 Task: Check the average views per listing of energy efficient in the last 3 years.
Action: Mouse moved to (1050, 243)
Screenshot: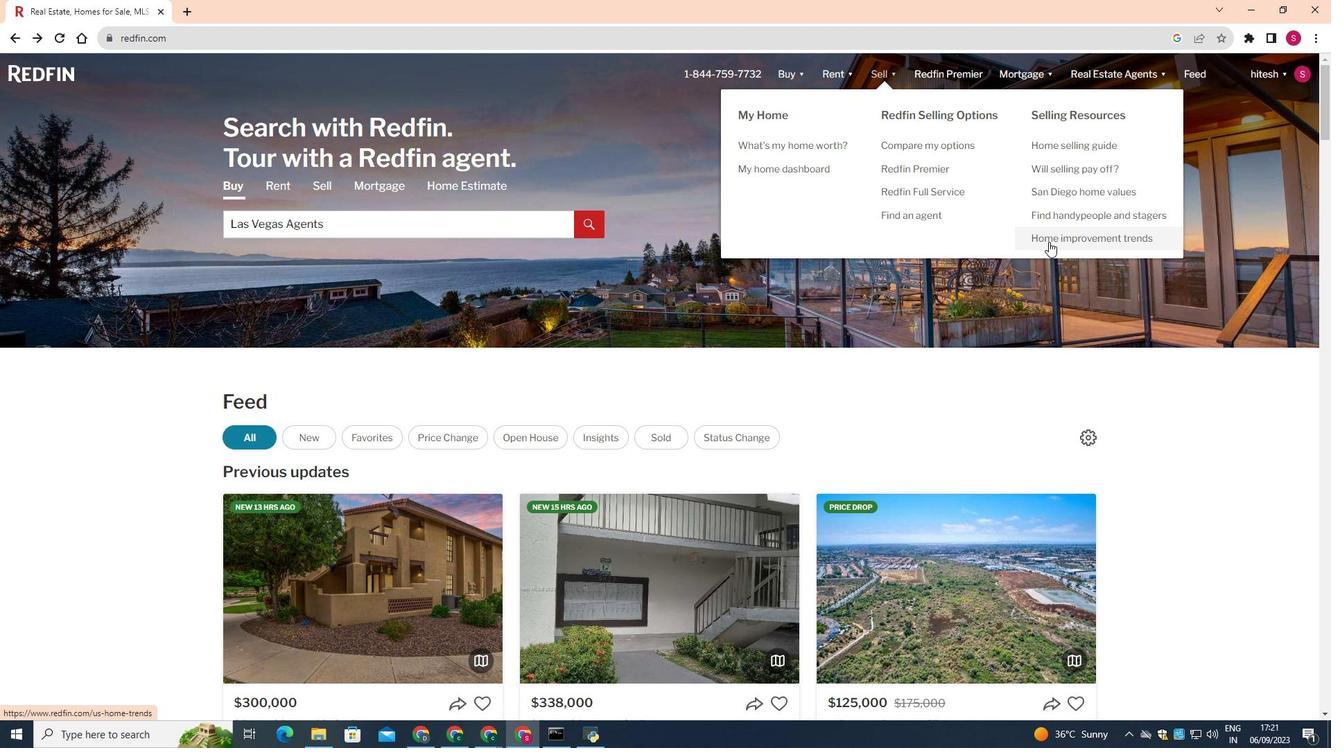 
Action: Mouse pressed left at (1050, 243)
Screenshot: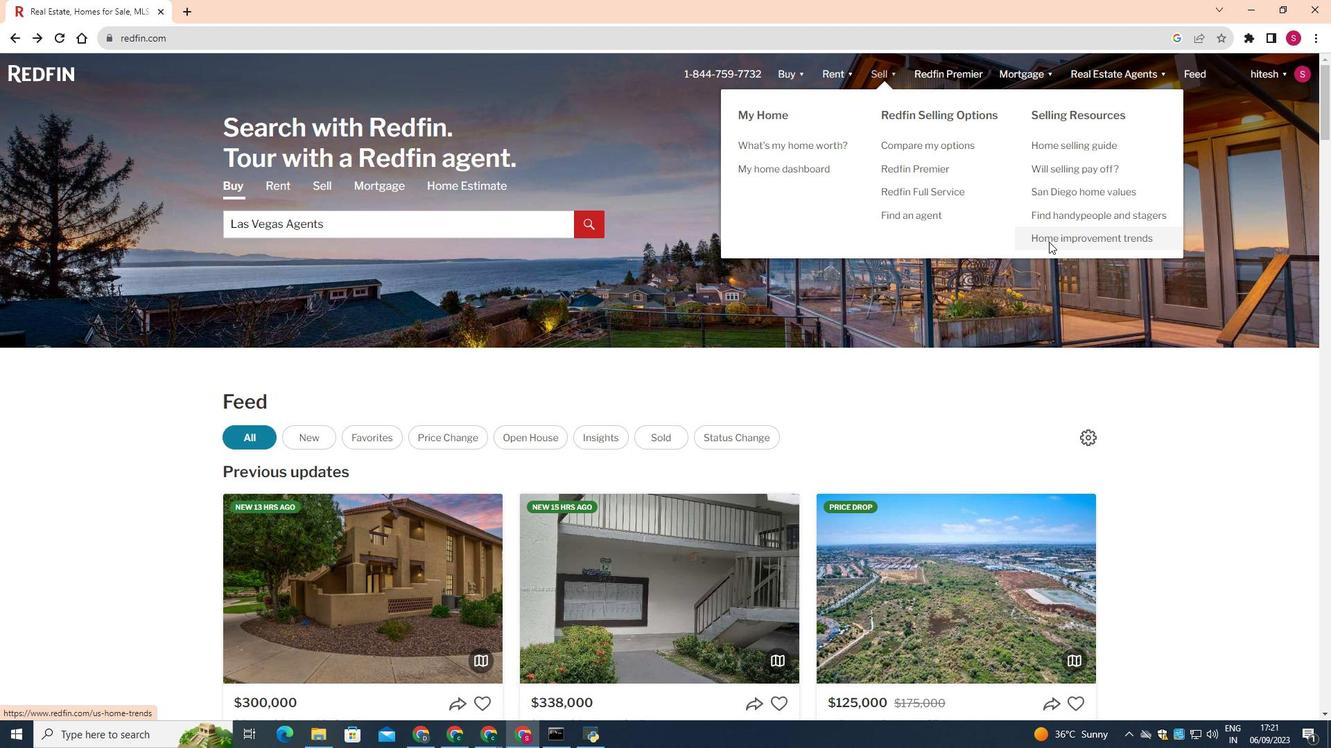 
Action: Mouse moved to (705, 395)
Screenshot: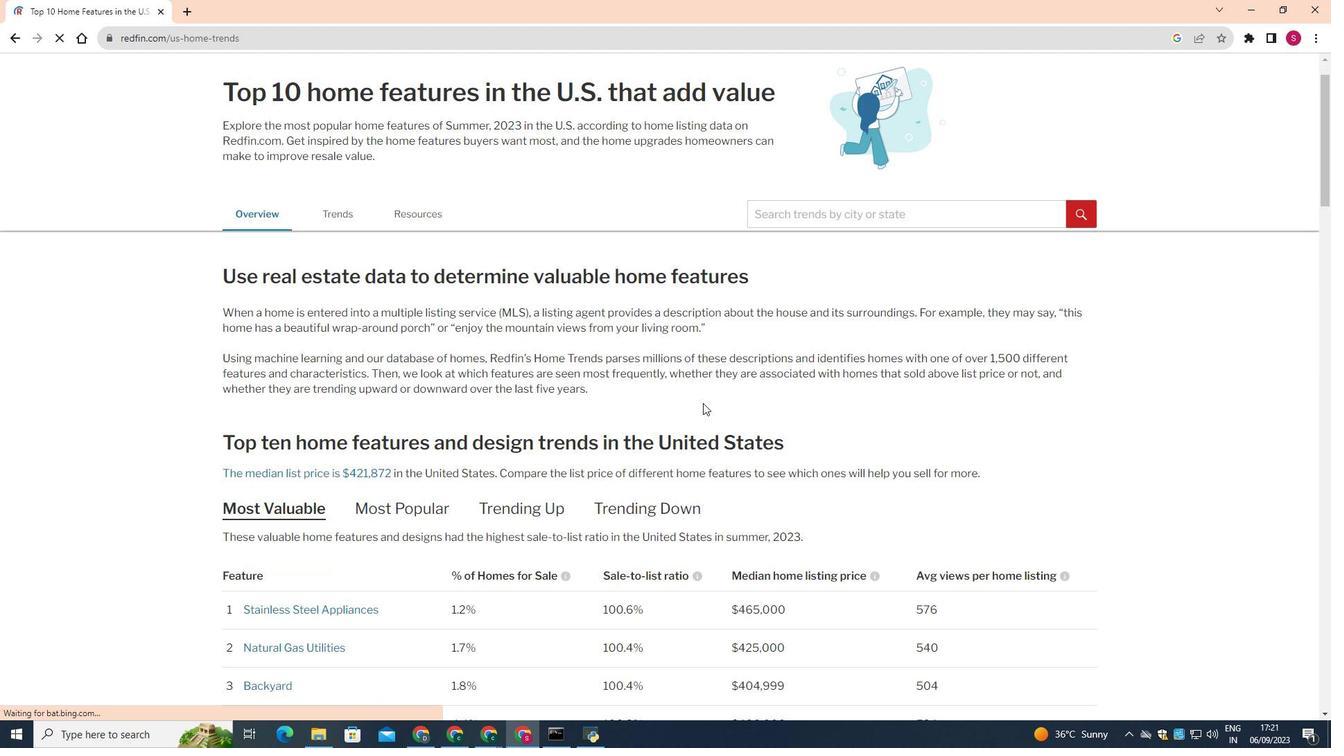 
Action: Mouse scrolled (705, 395) with delta (0, 0)
Screenshot: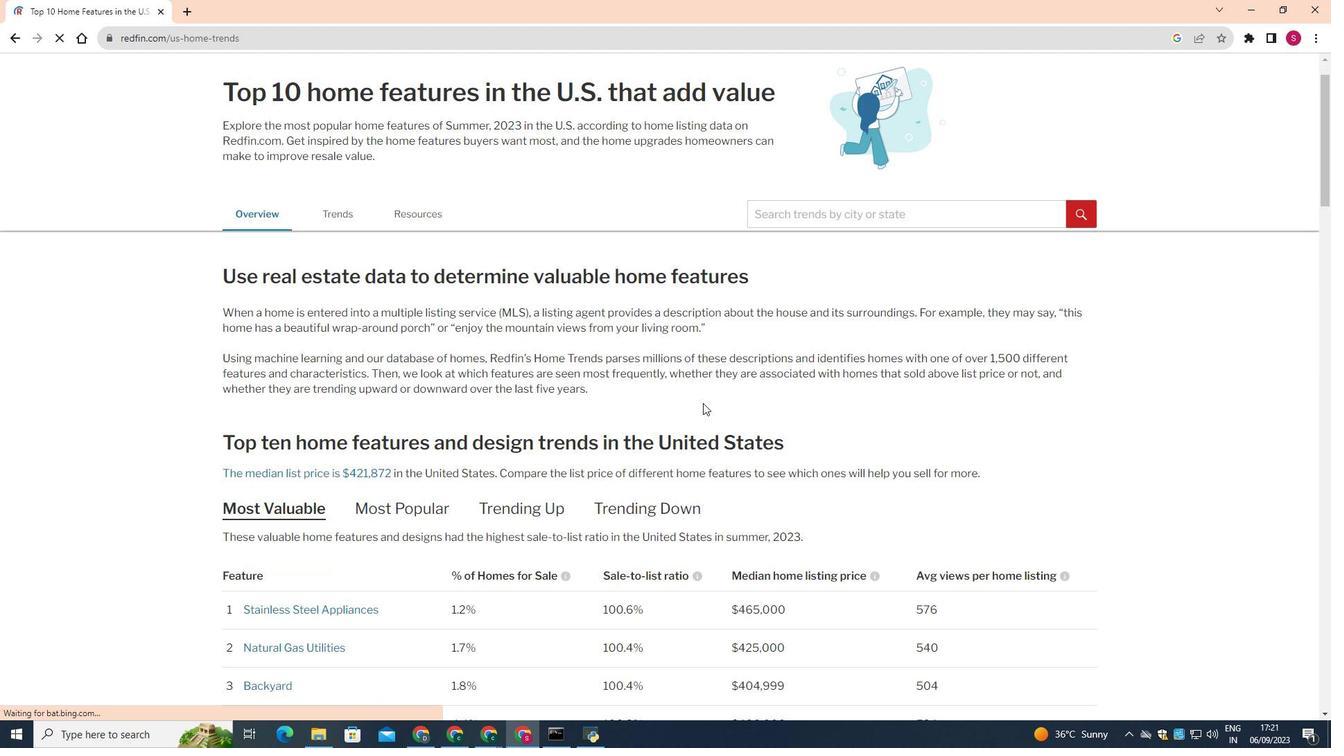
Action: Mouse moved to (705, 402)
Screenshot: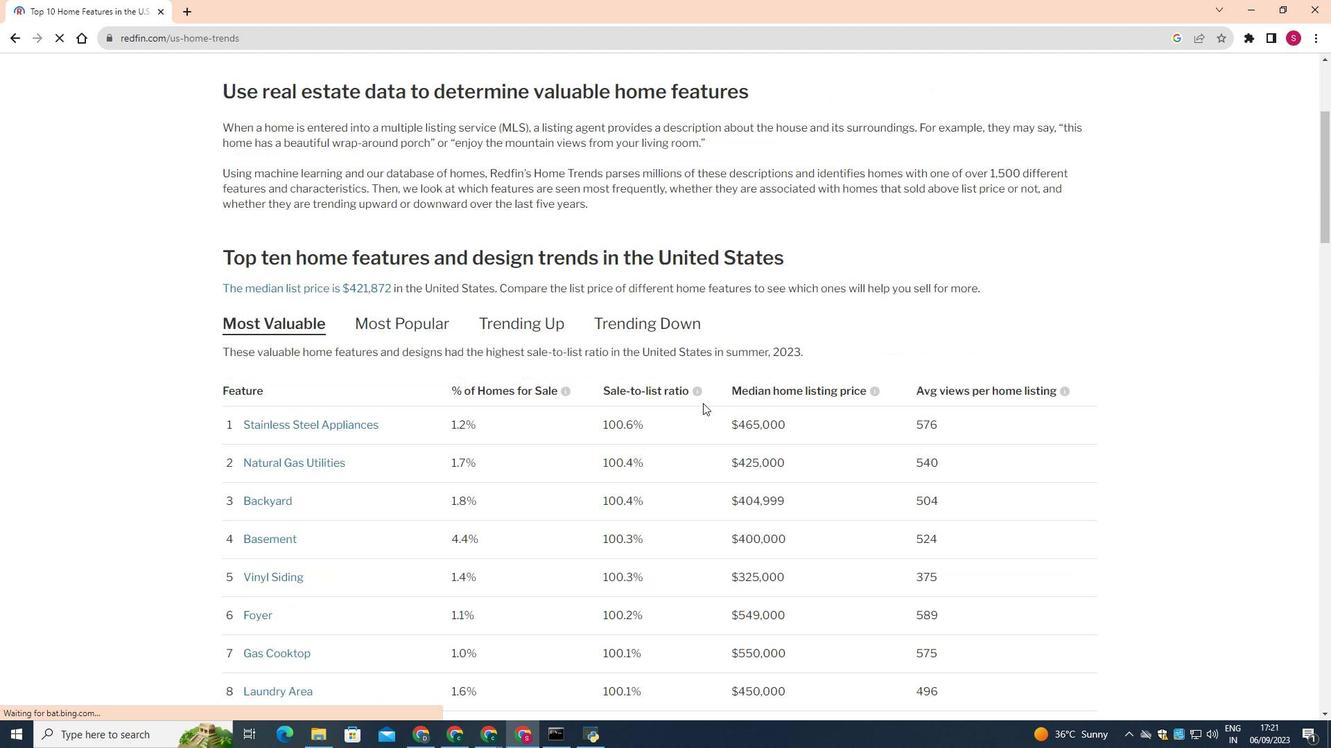 
Action: Mouse scrolled (705, 402) with delta (0, 0)
Screenshot: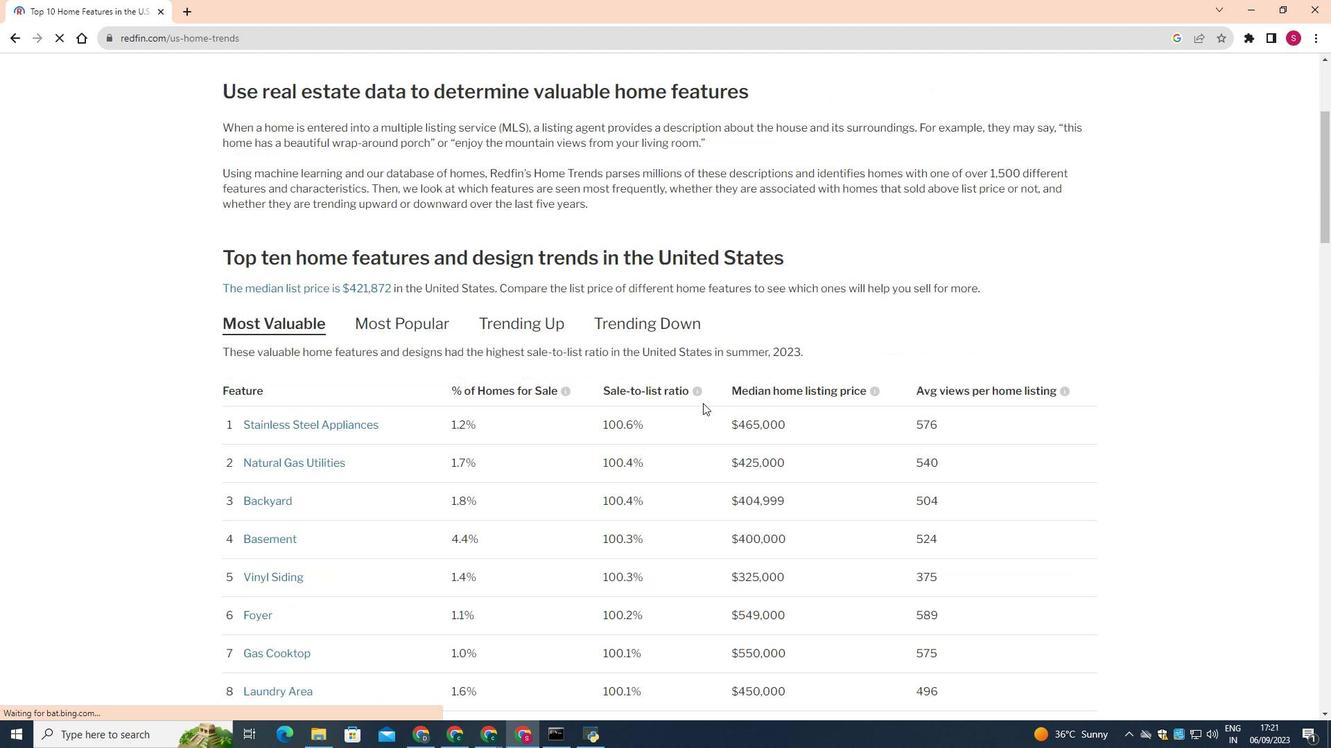 
Action: Mouse moved to (705, 404)
Screenshot: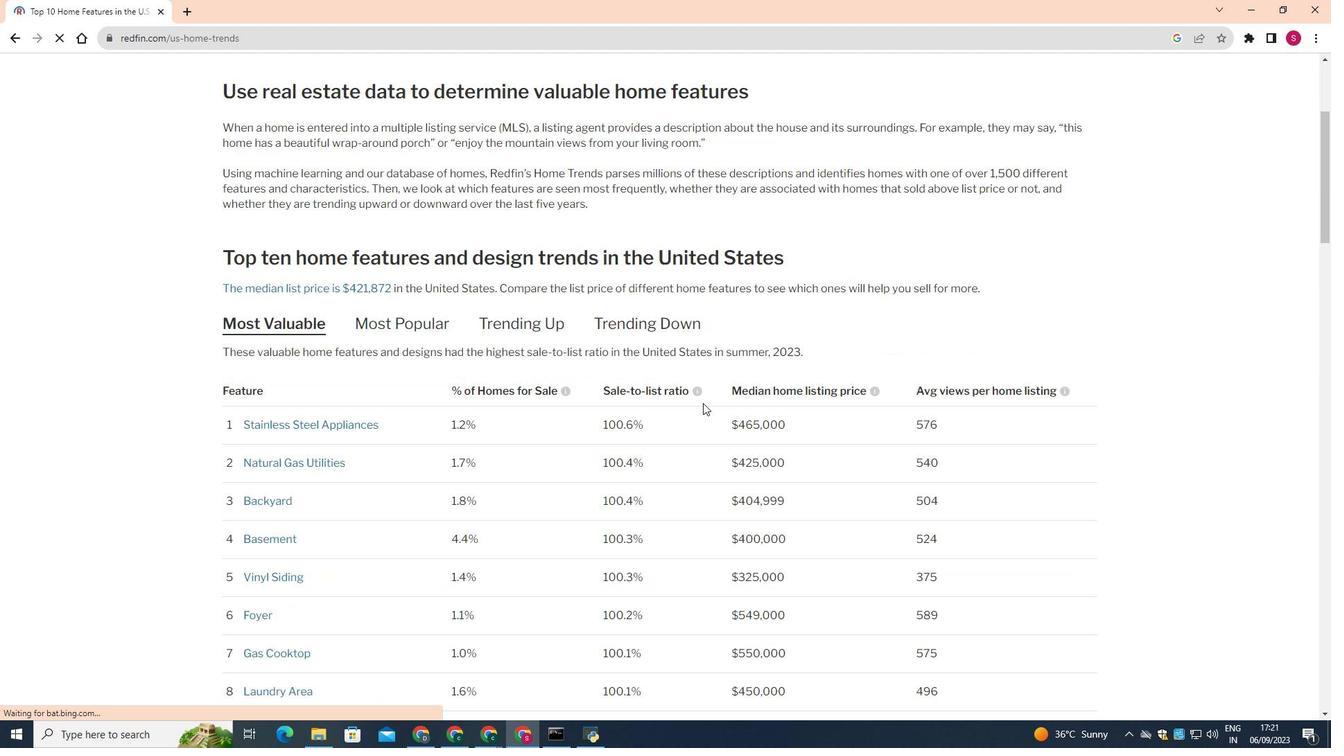 
Action: Mouse scrolled (705, 403) with delta (0, 0)
Screenshot: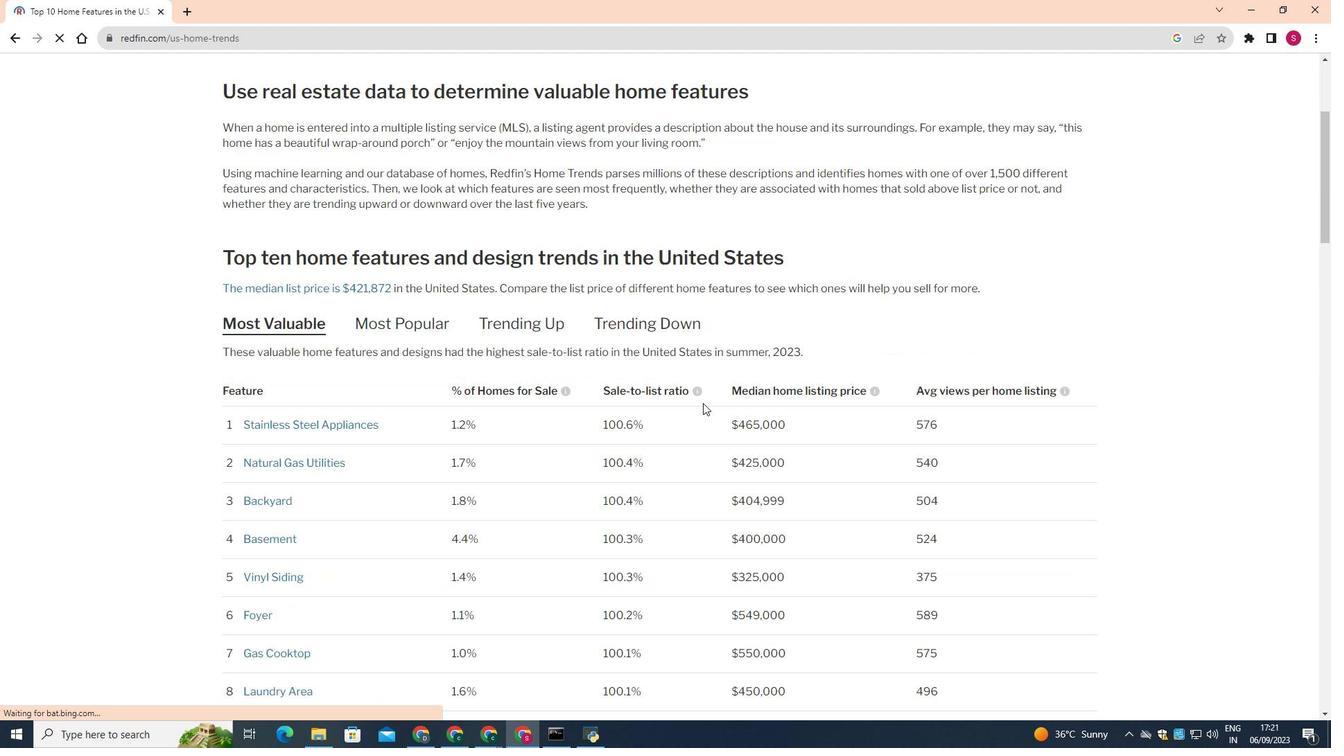 
Action: Mouse moved to (704, 404)
Screenshot: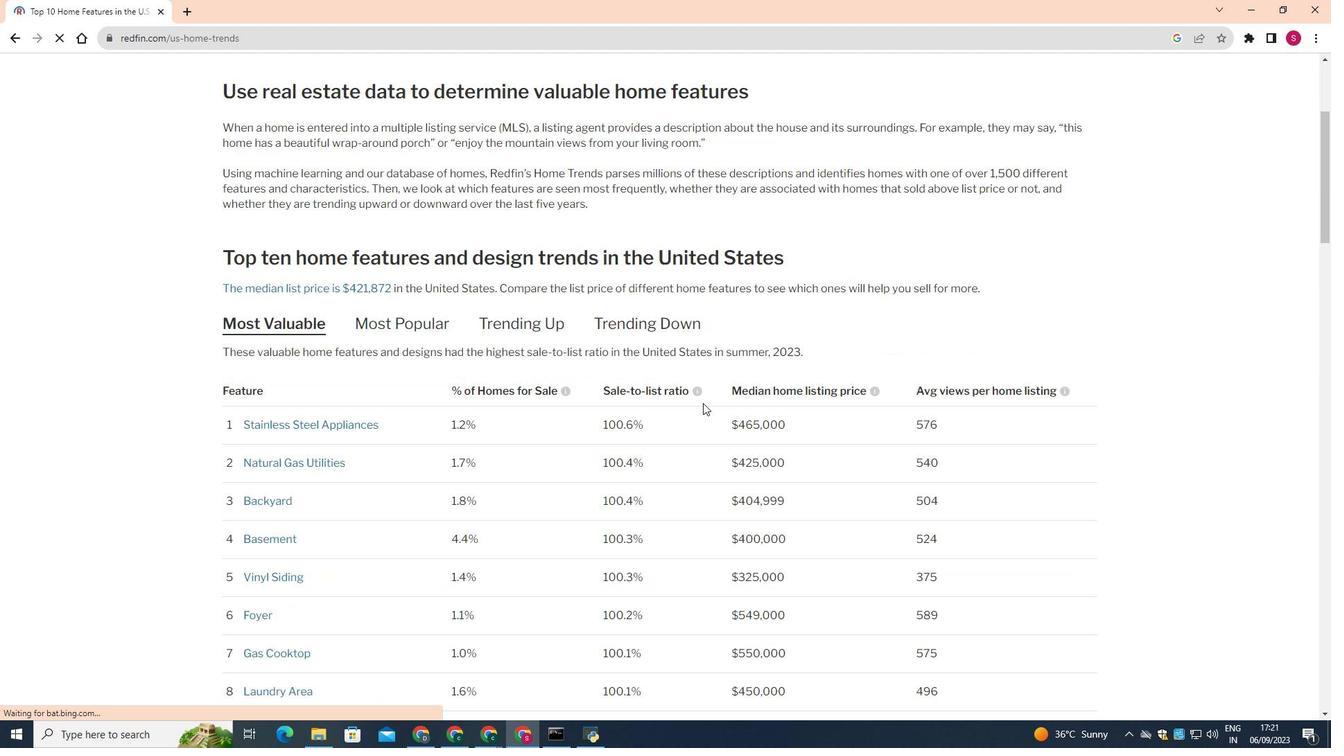 
Action: Mouse scrolled (704, 404) with delta (0, 0)
Screenshot: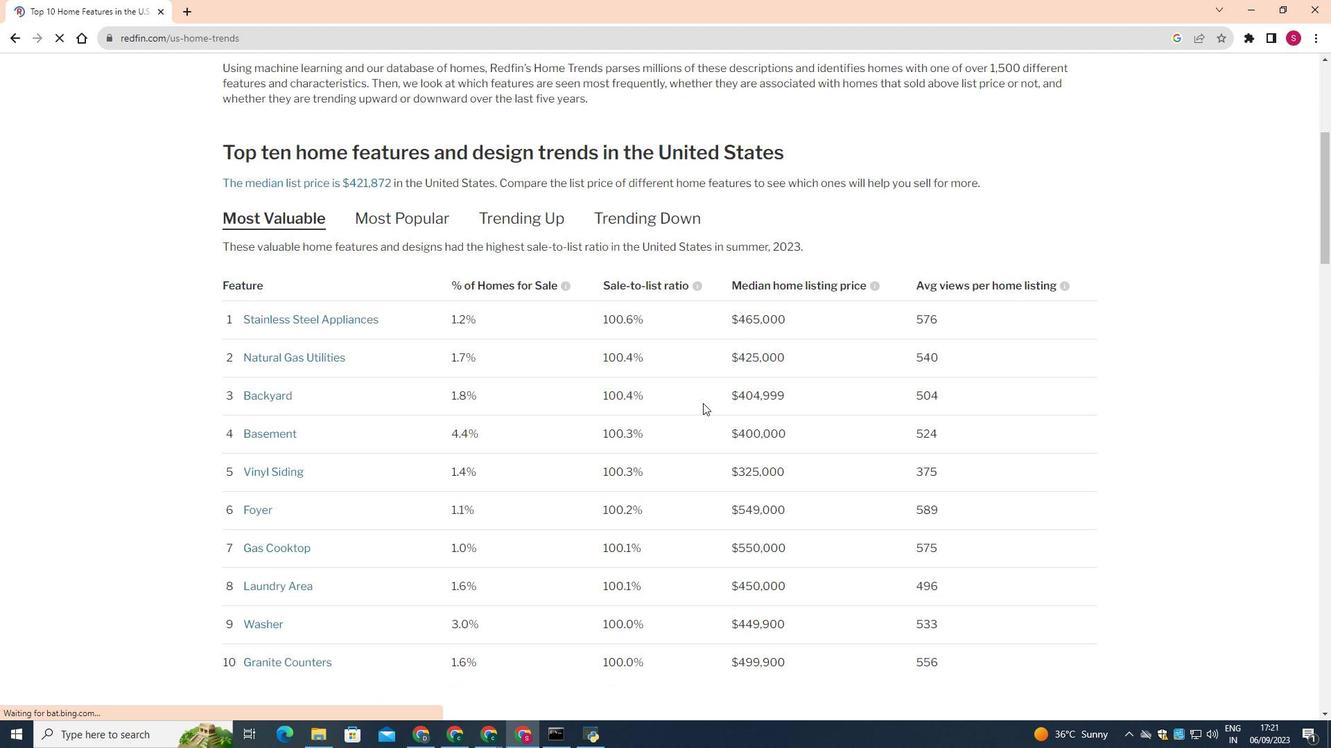 
Action: Mouse scrolled (704, 404) with delta (0, 0)
Screenshot: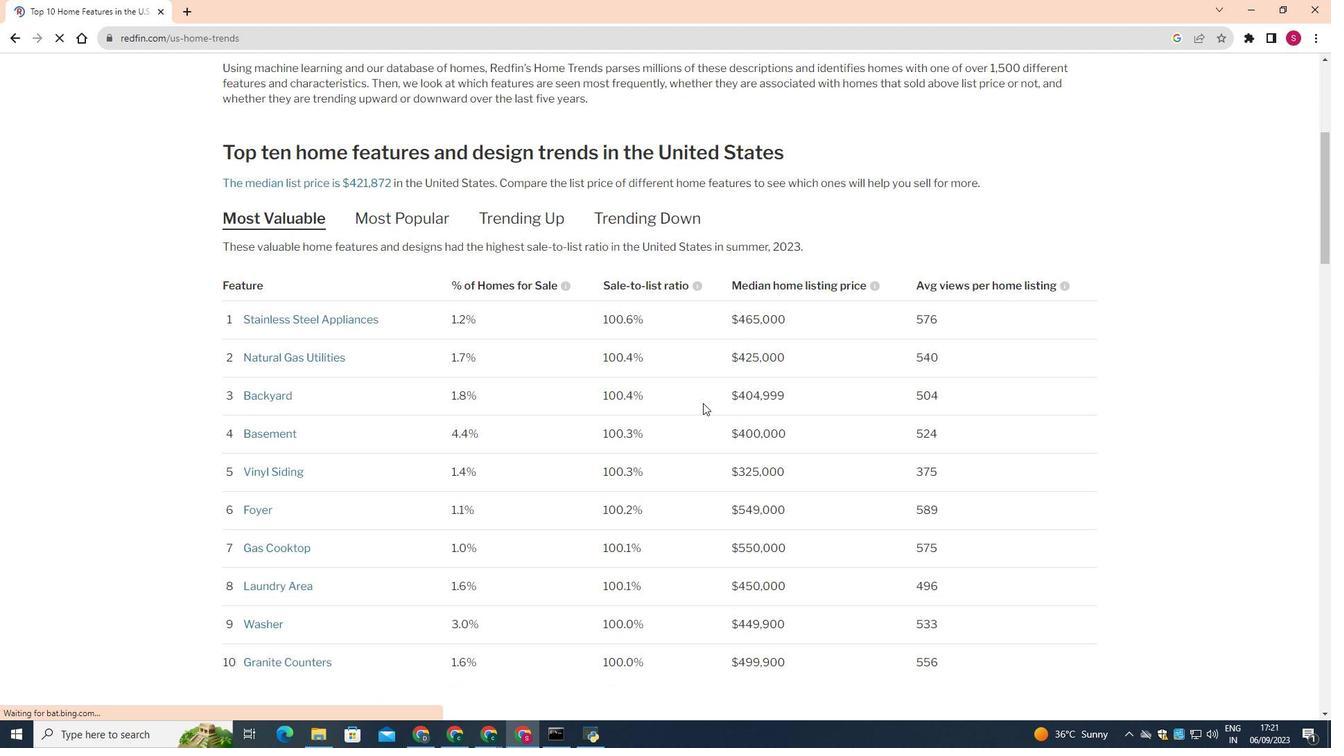
Action: Mouse scrolled (704, 404) with delta (0, 0)
Screenshot: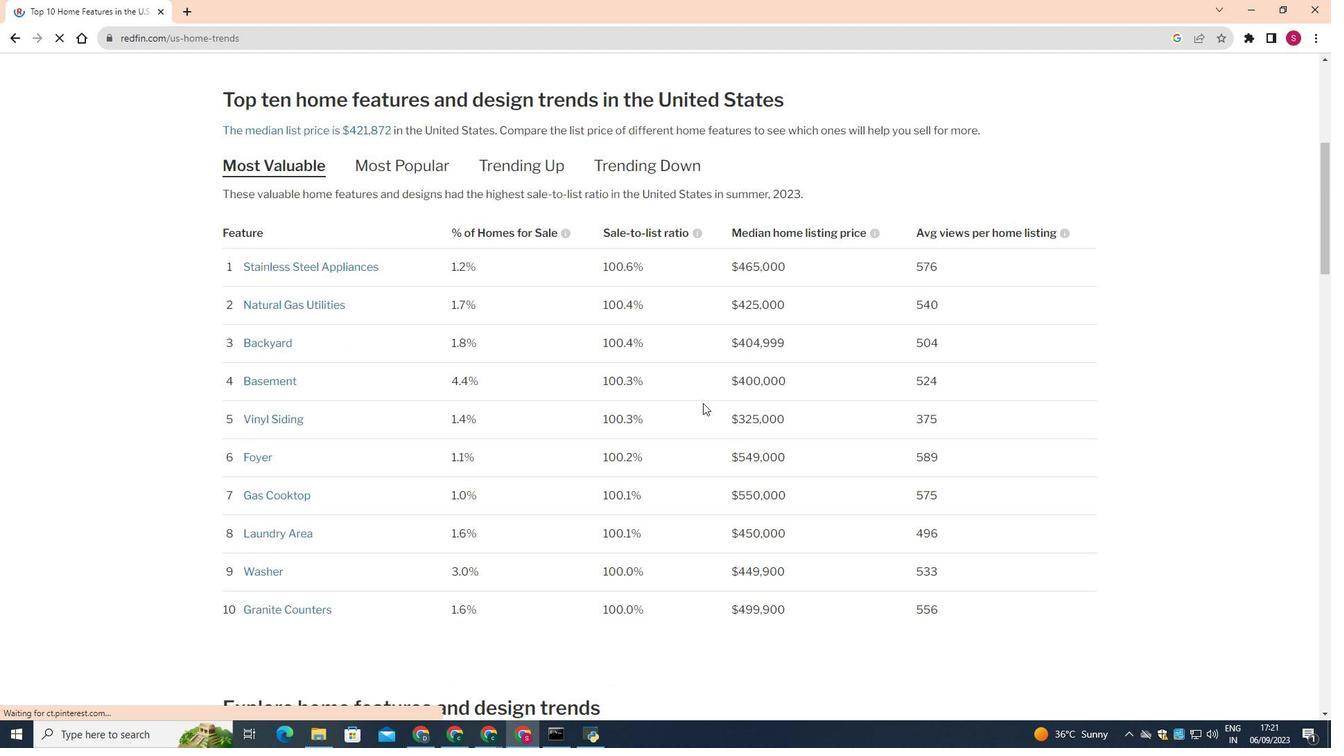 
Action: Mouse scrolled (704, 404) with delta (0, 0)
Screenshot: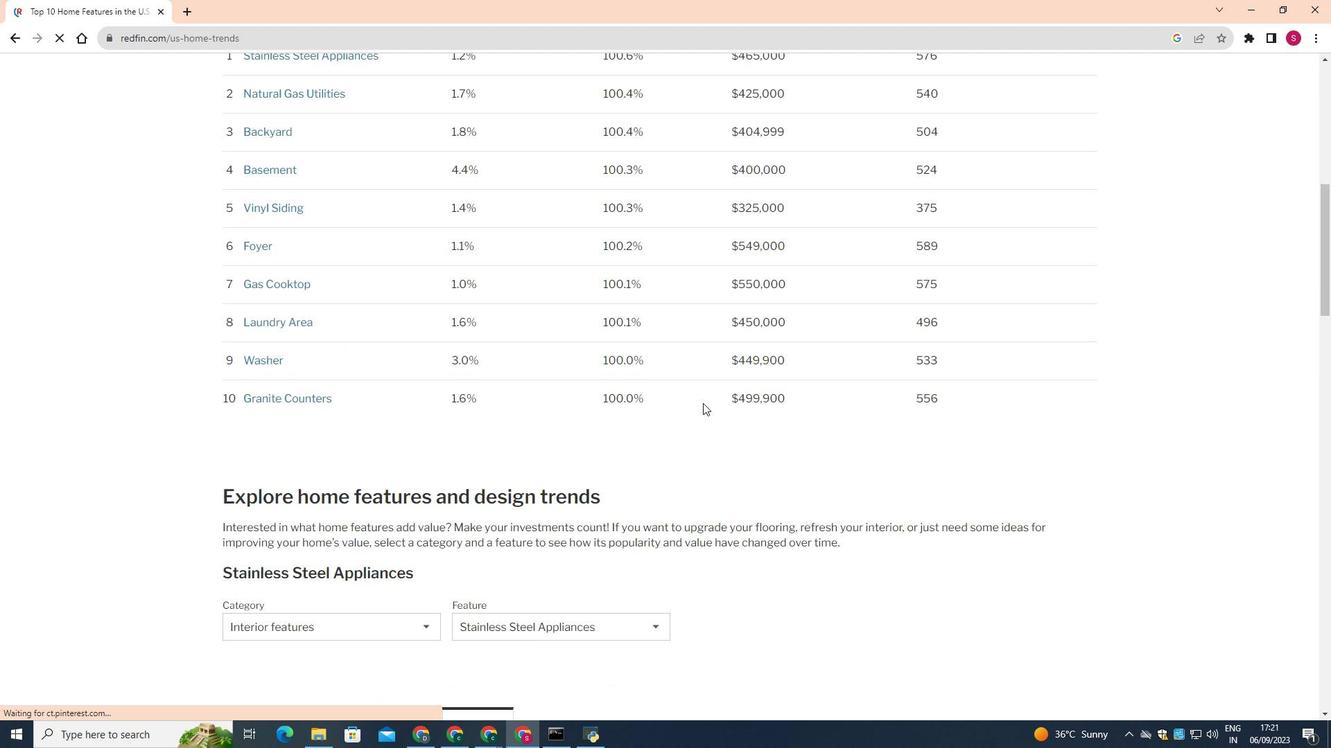 
Action: Mouse scrolled (704, 404) with delta (0, 0)
Screenshot: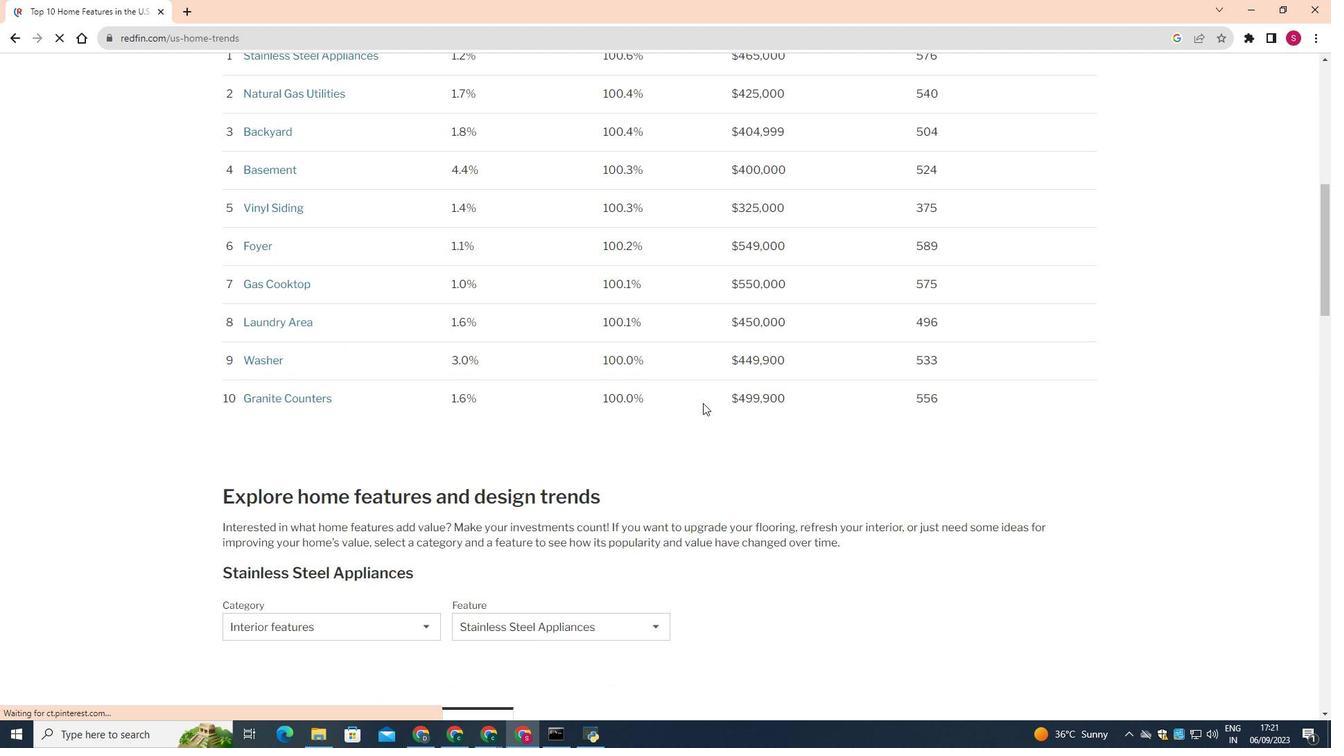
Action: Mouse scrolled (704, 404) with delta (0, 0)
Screenshot: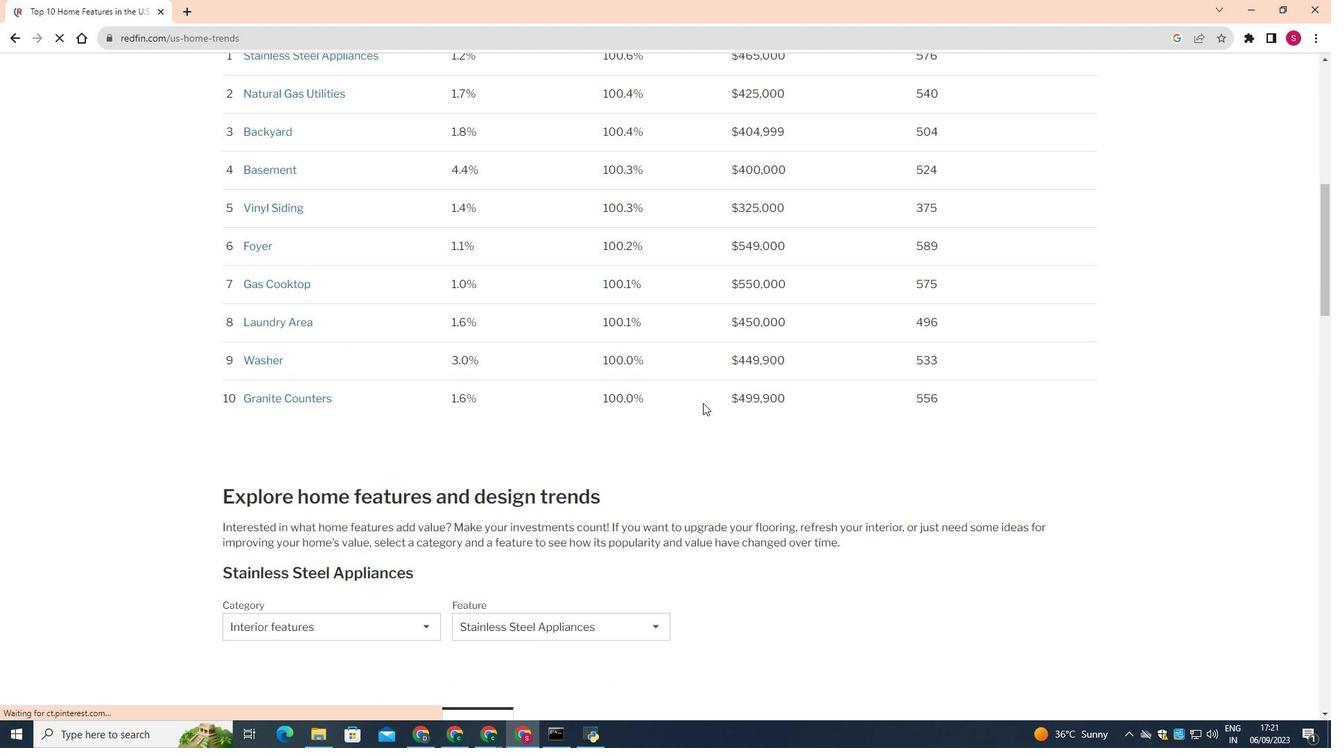 
Action: Mouse scrolled (704, 404) with delta (0, 0)
Screenshot: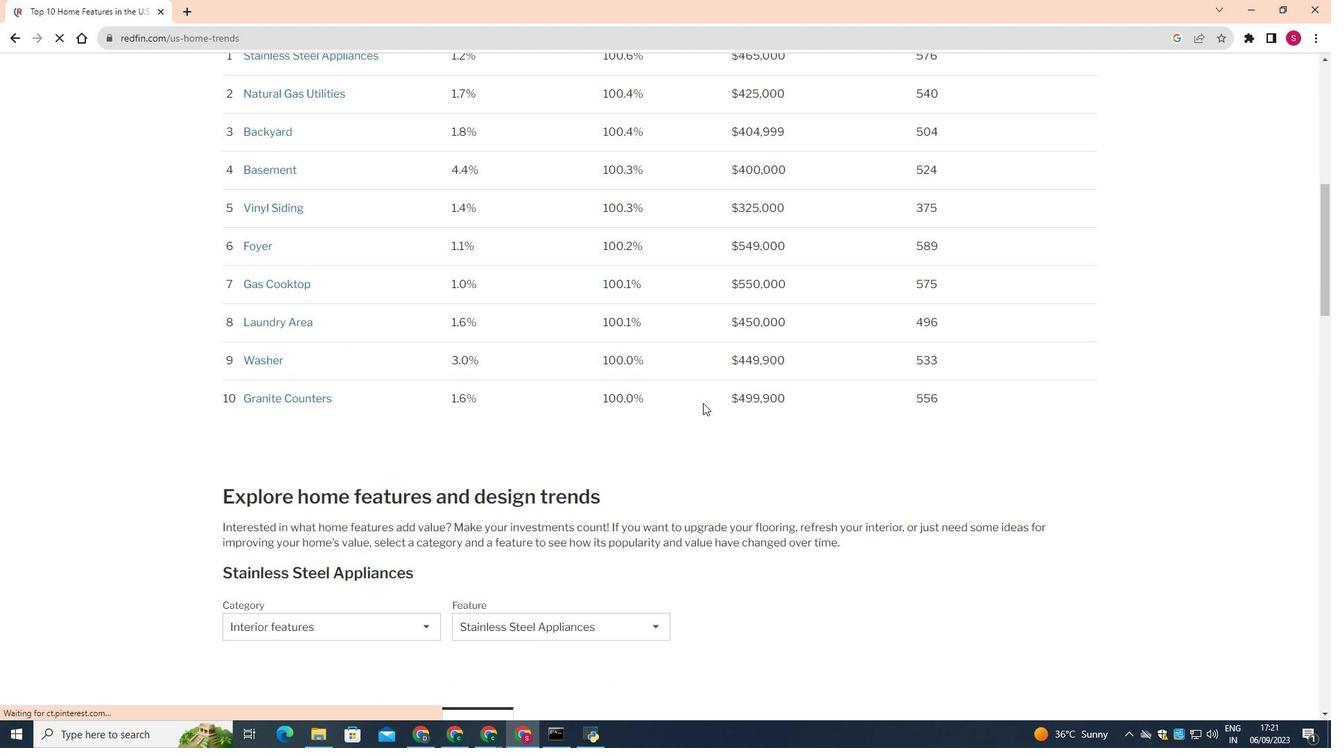 
Action: Mouse scrolled (704, 404) with delta (0, 0)
Screenshot: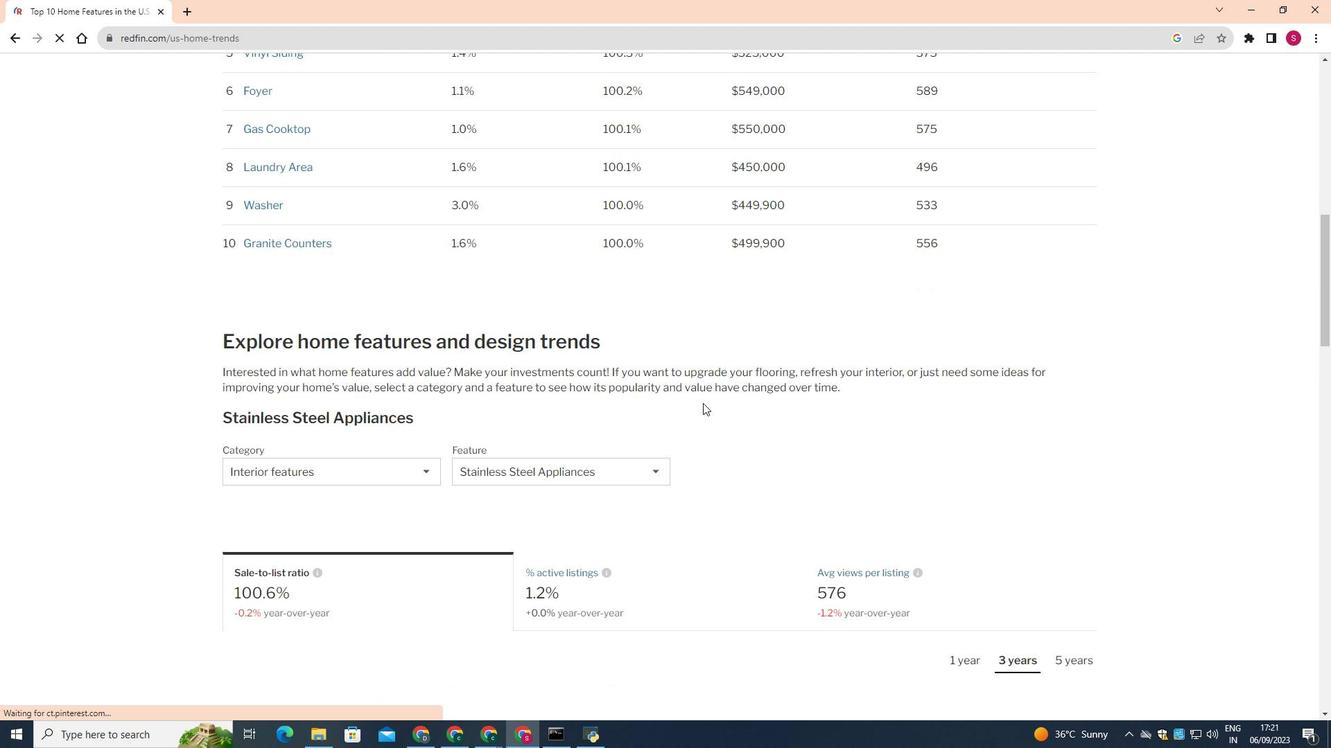 
Action: Mouse scrolled (704, 404) with delta (0, 0)
Screenshot: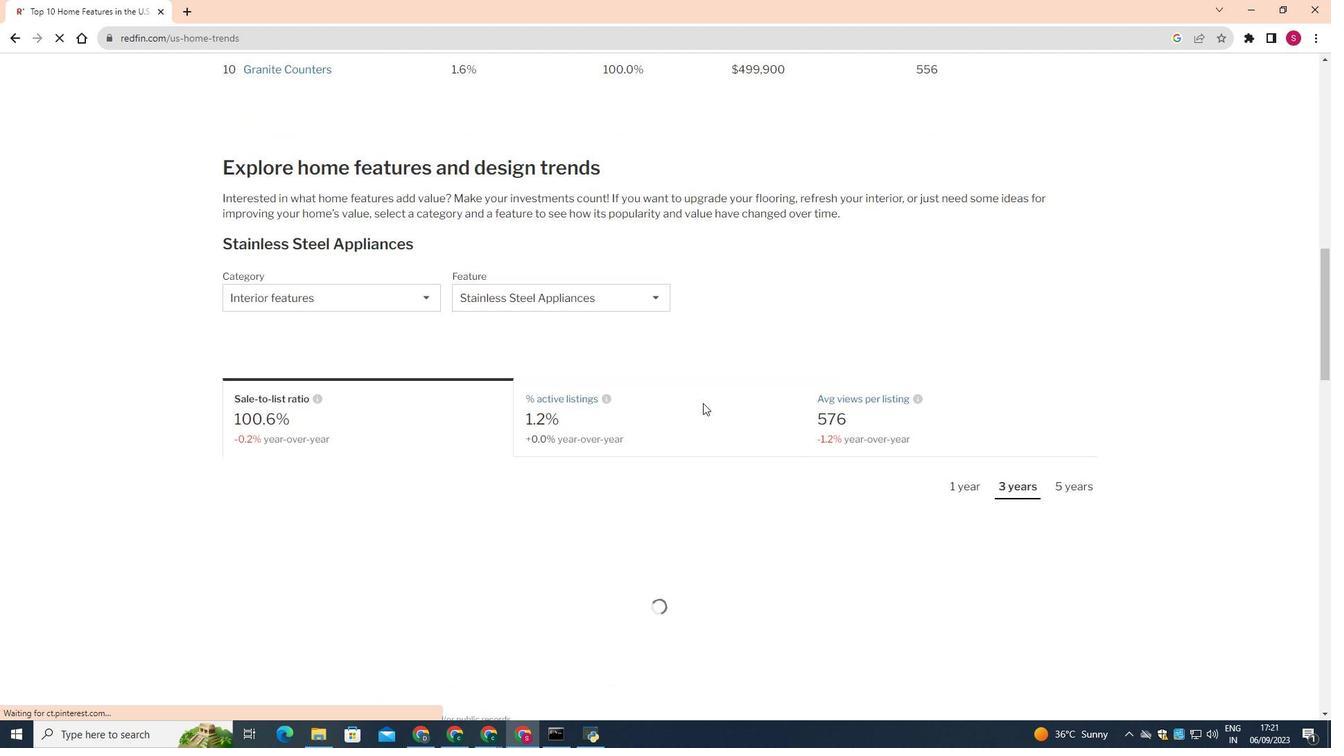 
Action: Mouse scrolled (704, 404) with delta (0, 0)
Screenshot: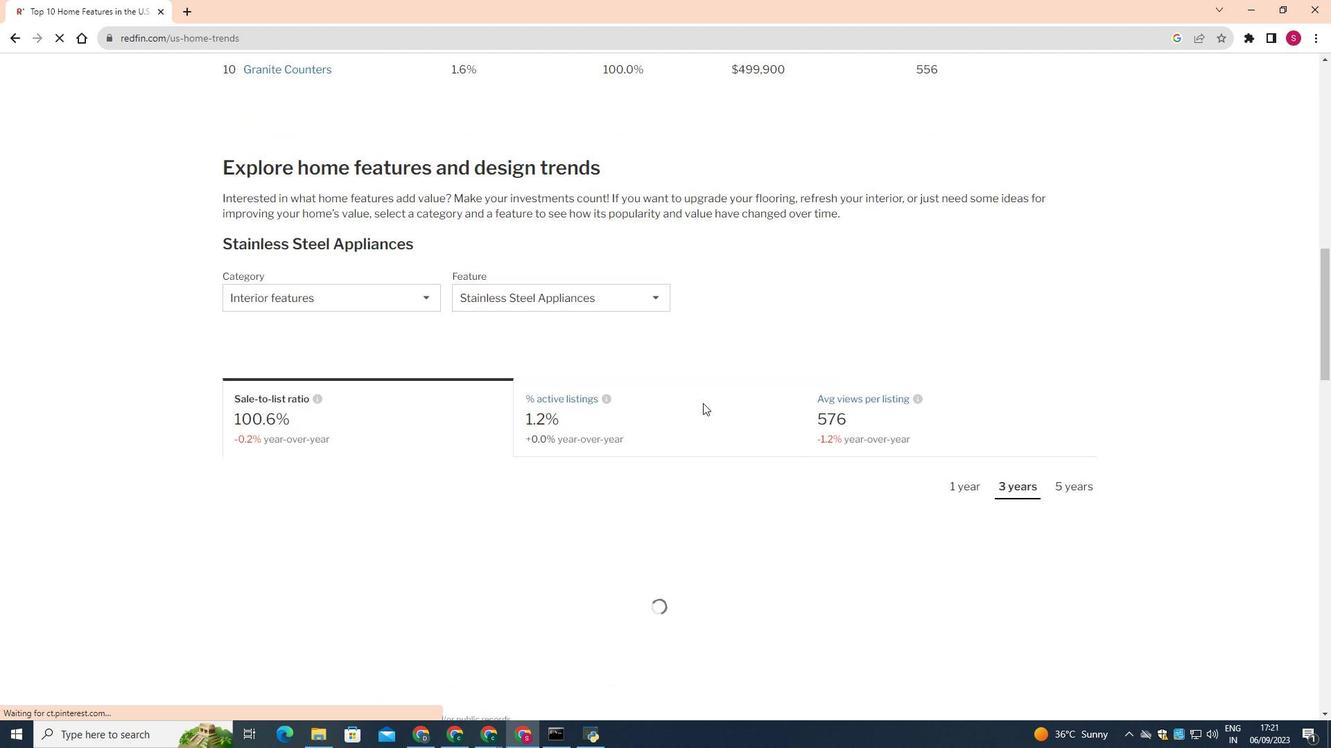
Action: Mouse scrolled (704, 404) with delta (0, 0)
Screenshot: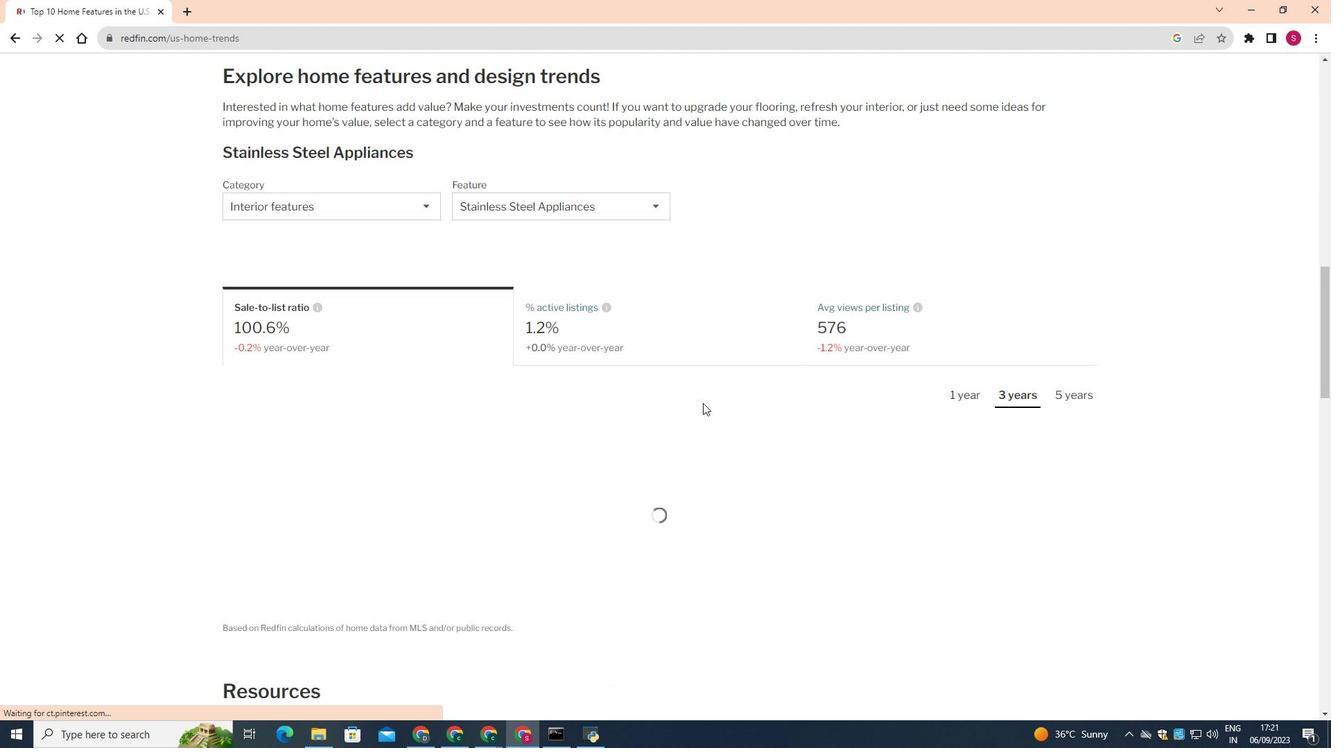 
Action: Mouse scrolled (704, 404) with delta (0, 0)
Screenshot: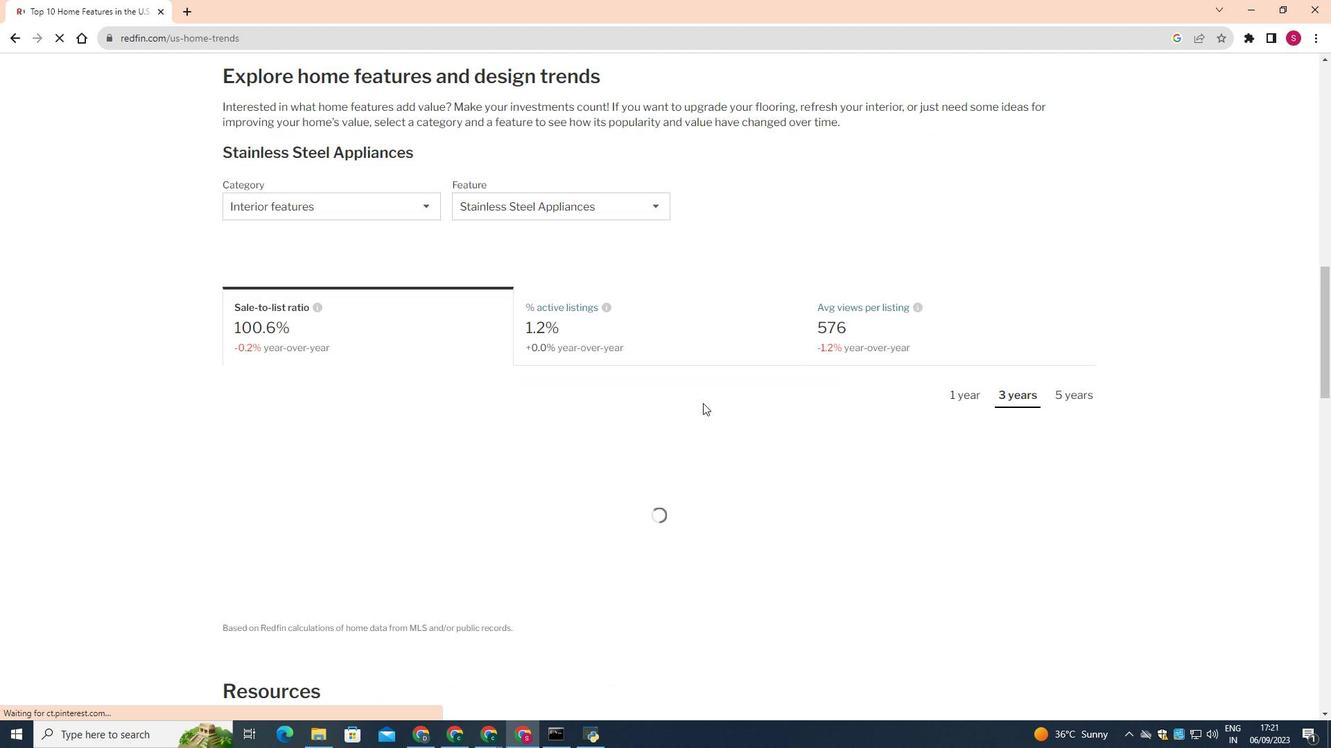 
Action: Mouse moved to (327, 186)
Screenshot: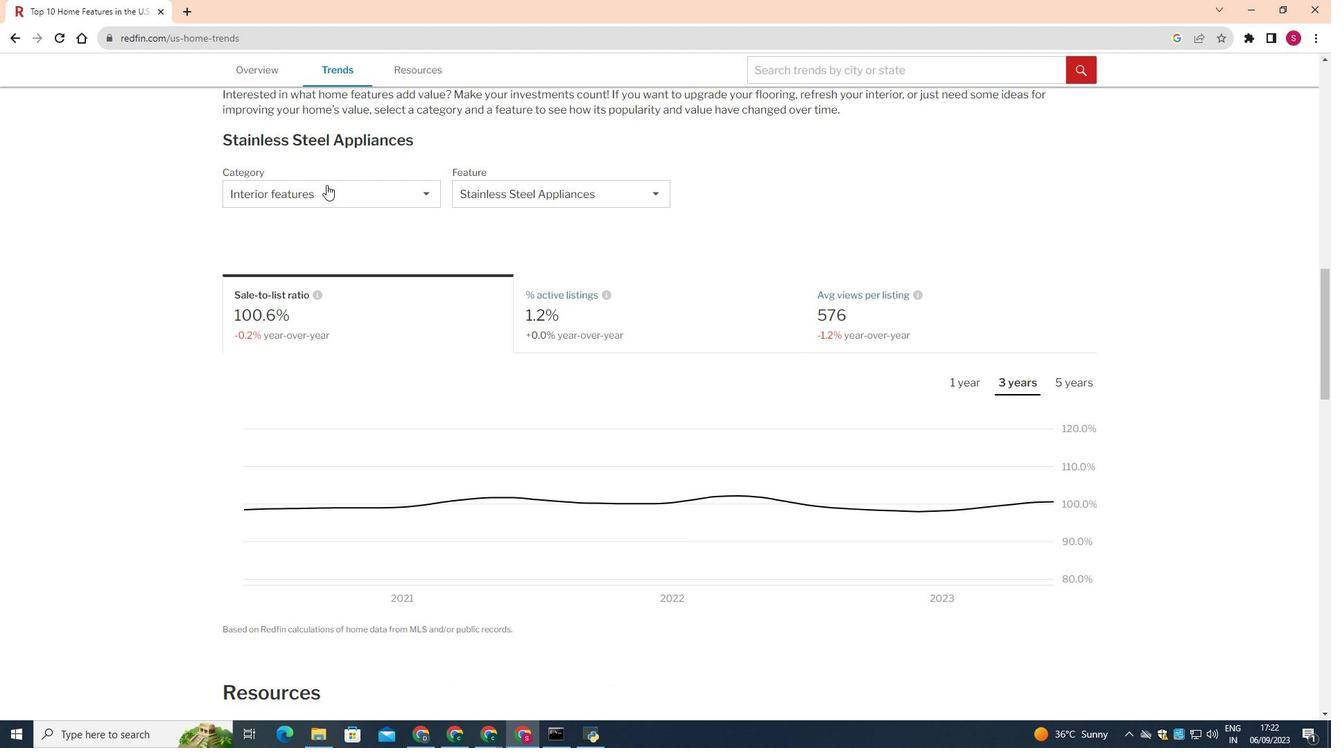 
Action: Mouse pressed left at (327, 186)
Screenshot: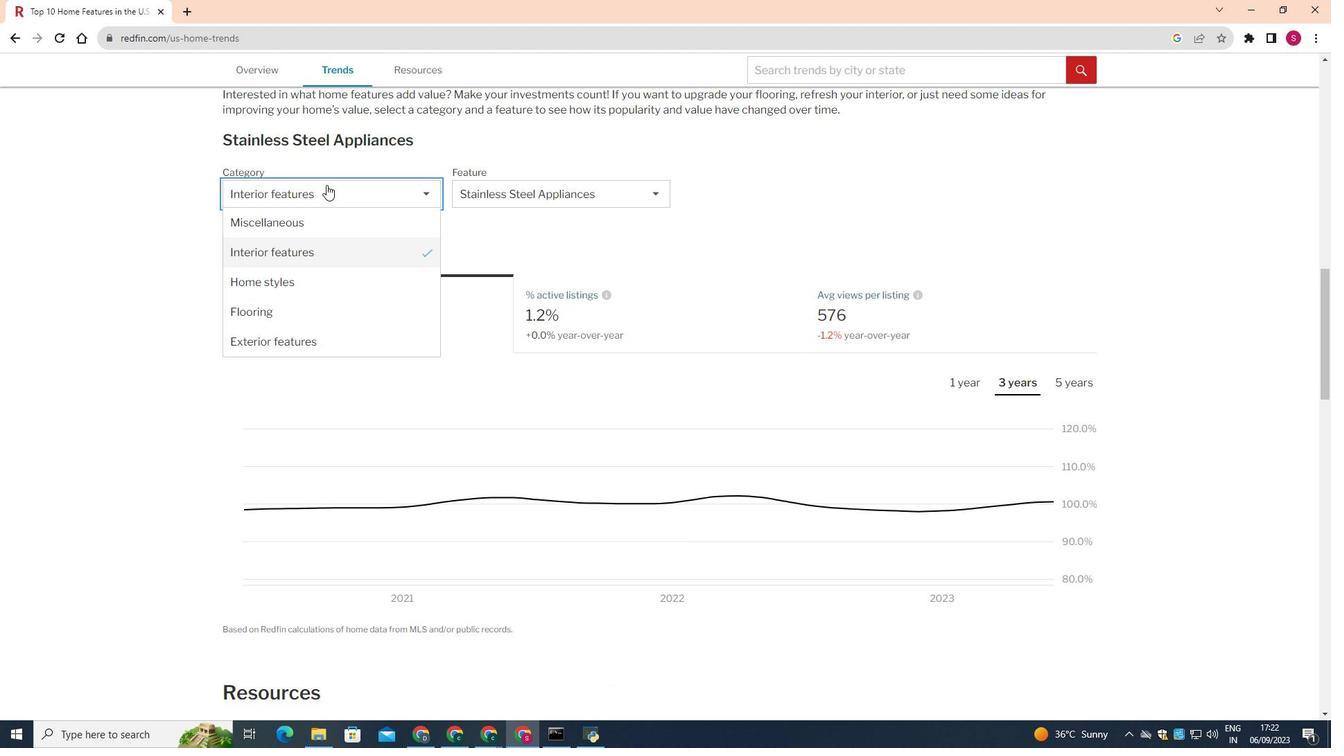 
Action: Mouse moved to (314, 222)
Screenshot: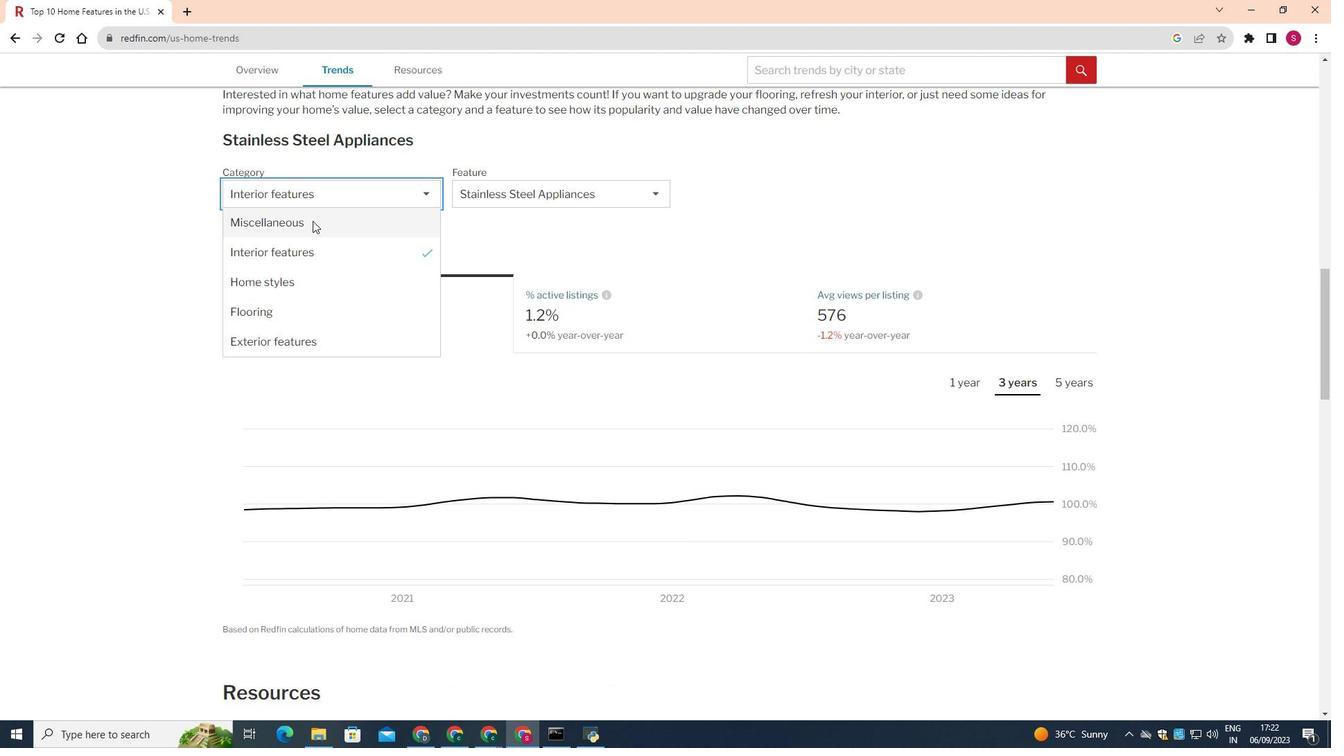
Action: Mouse pressed left at (314, 222)
Screenshot: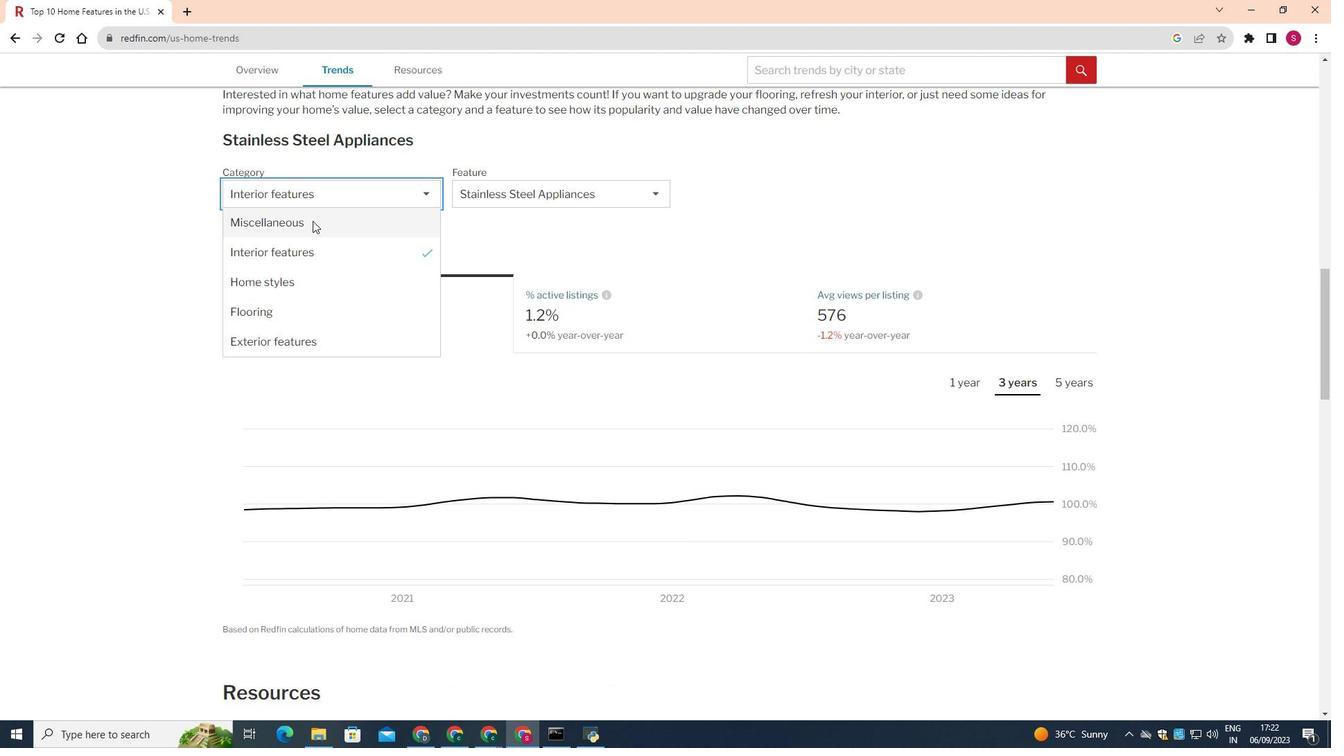 
Action: Mouse moved to (496, 198)
Screenshot: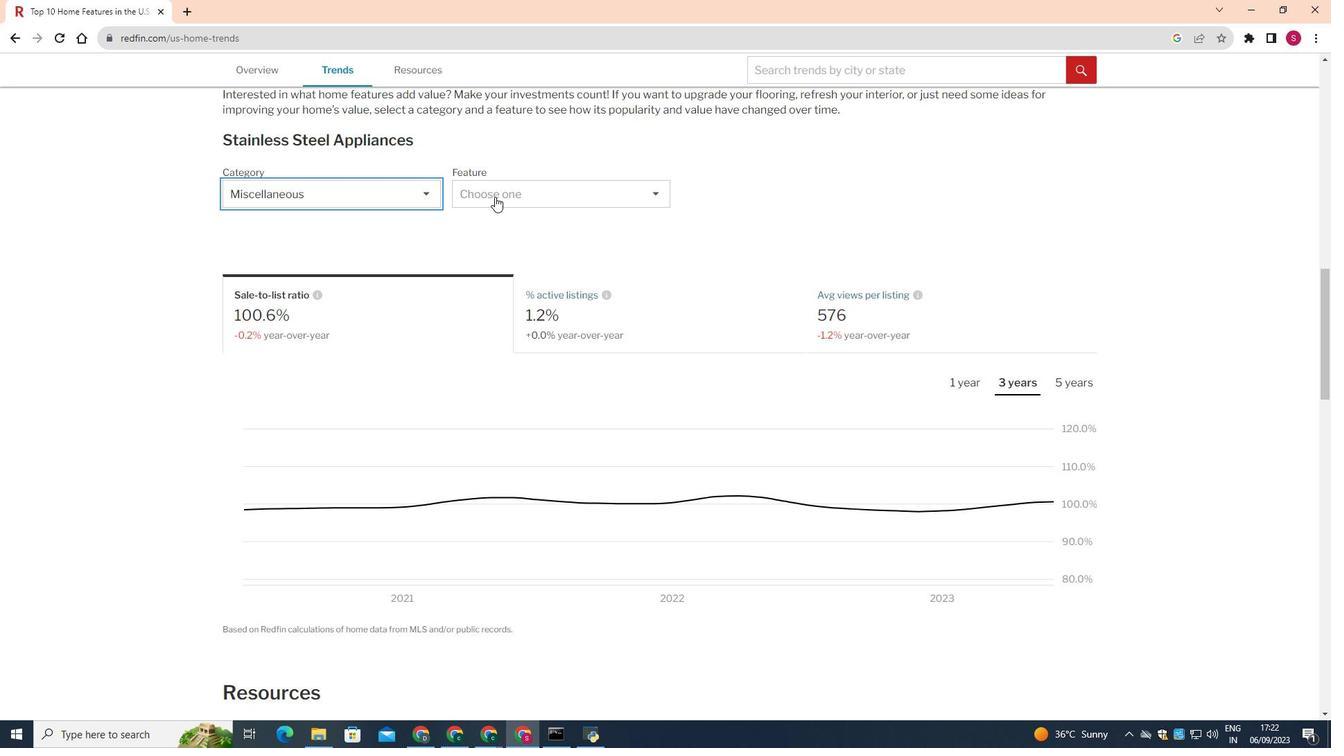 
Action: Mouse pressed left at (496, 198)
Screenshot: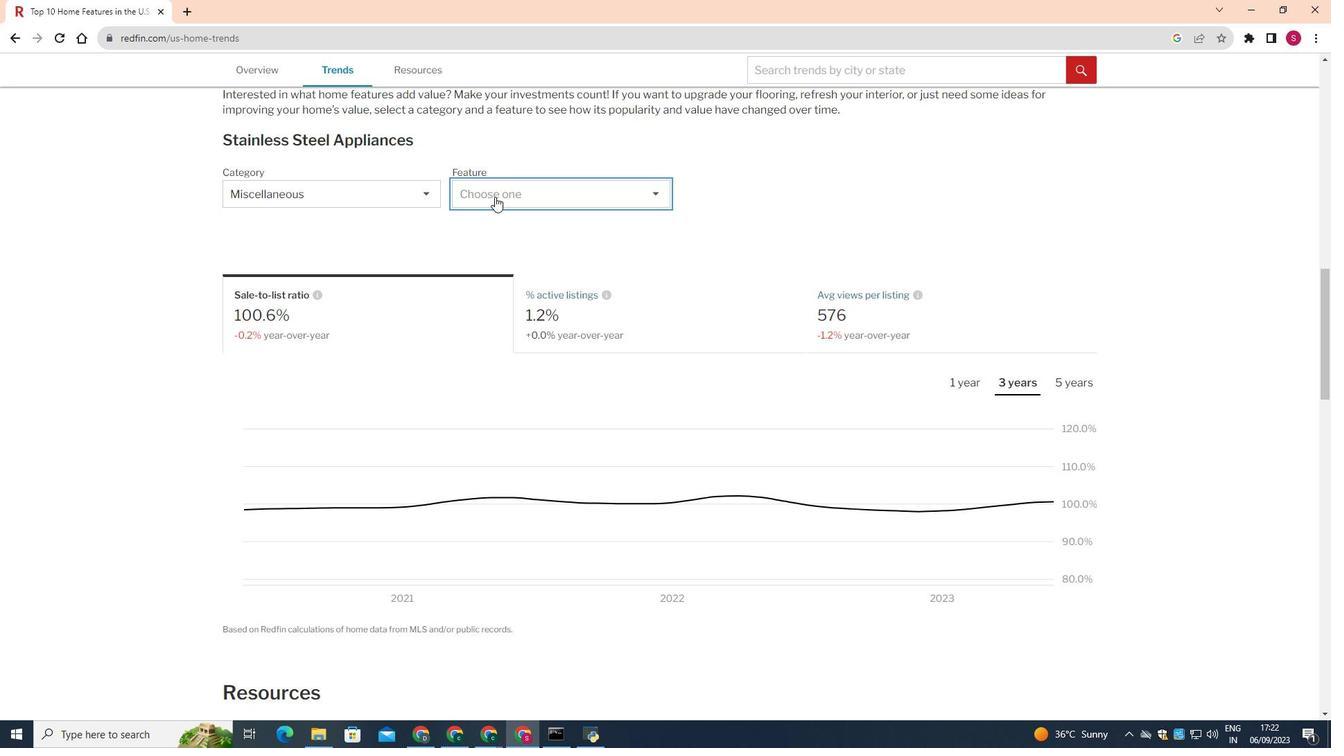 
Action: Mouse moved to (543, 320)
Screenshot: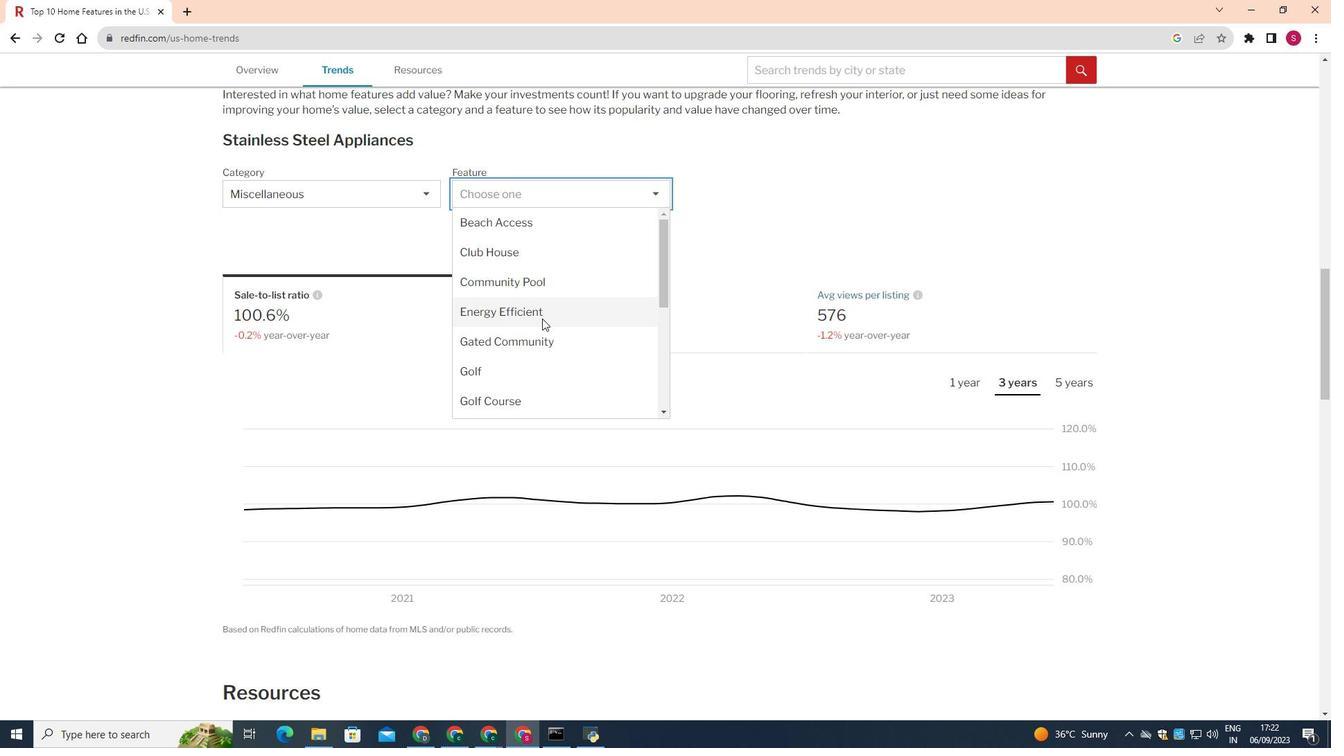 
Action: Mouse pressed left at (543, 320)
Screenshot: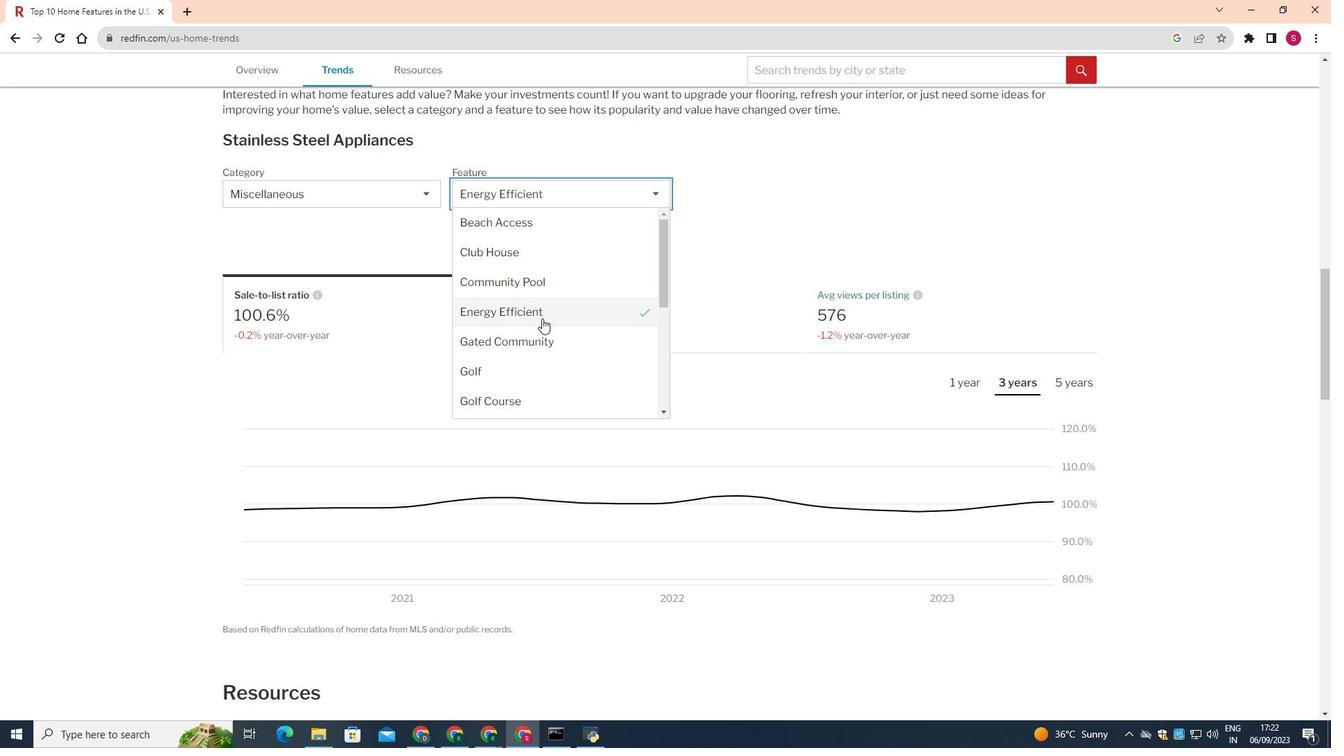 
Action: Mouse moved to (899, 311)
Screenshot: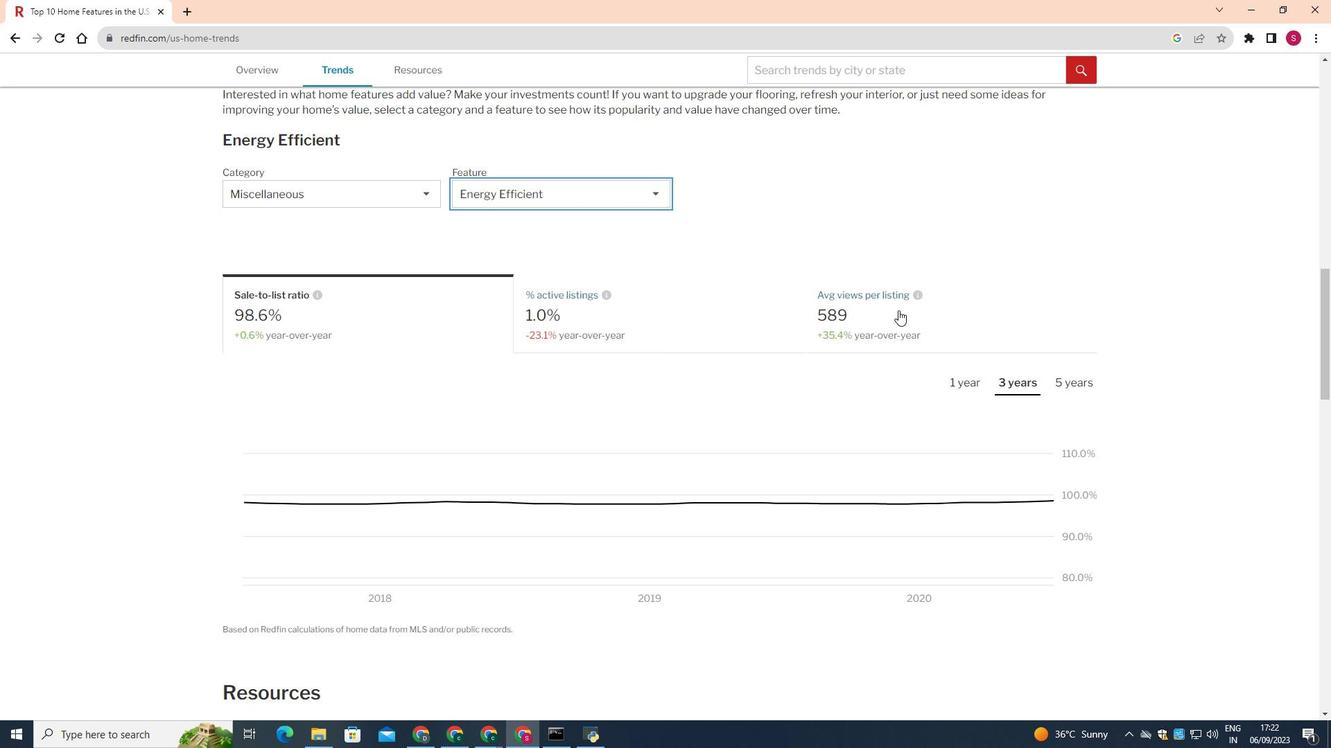 
Action: Mouse pressed left at (899, 311)
Screenshot: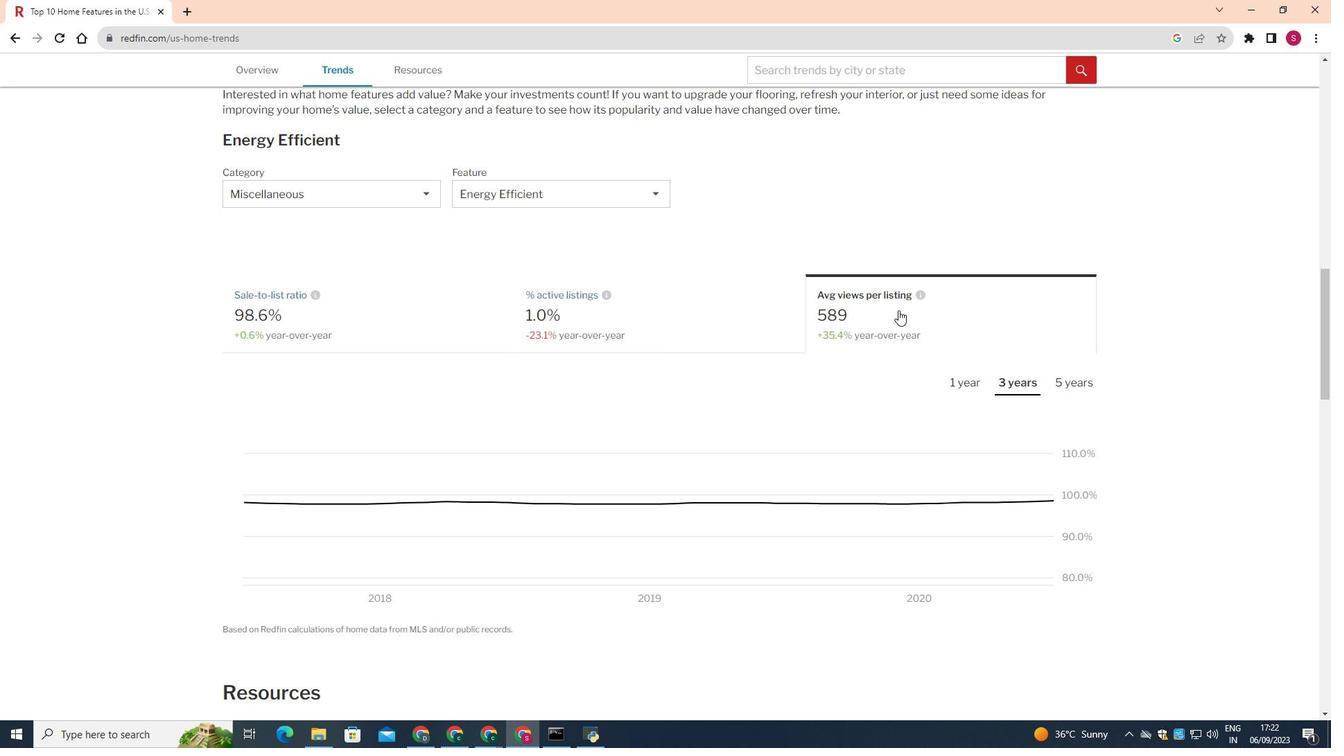 
Action: Mouse moved to (1010, 386)
Screenshot: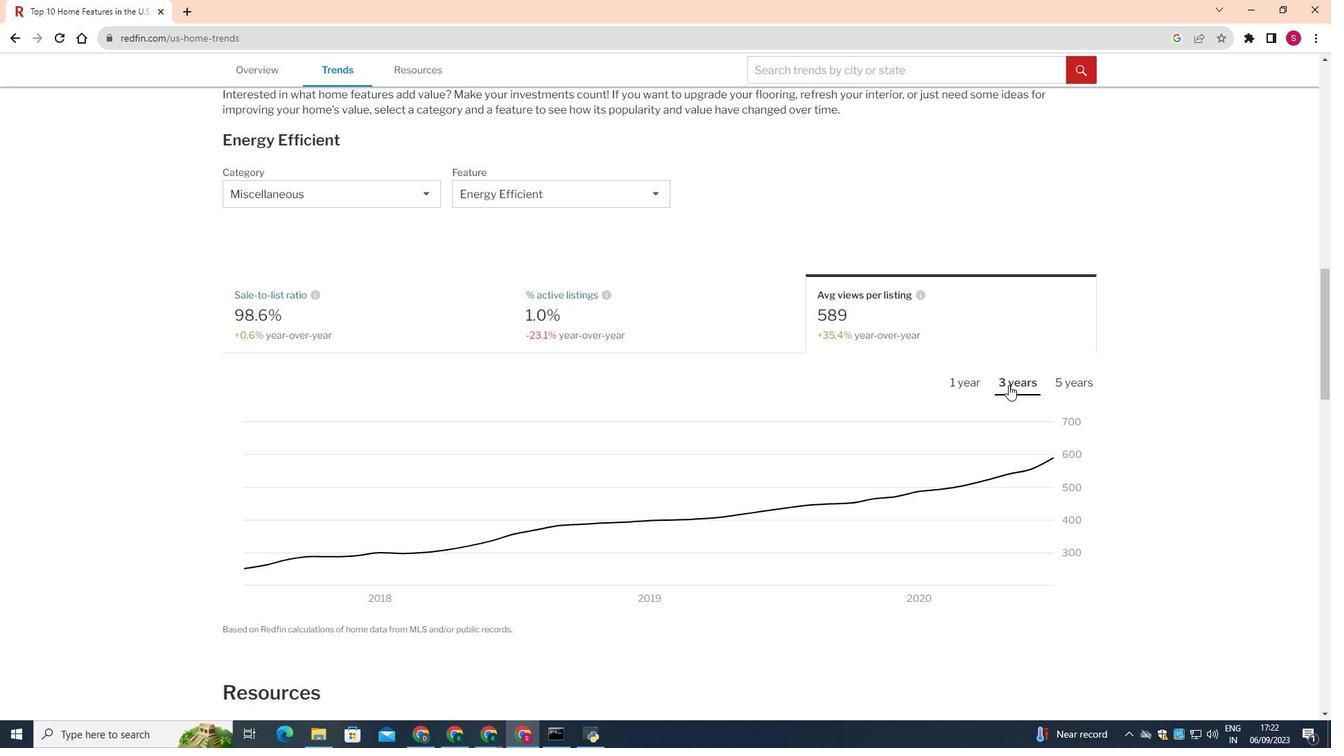 
Action: Mouse pressed left at (1010, 386)
Screenshot: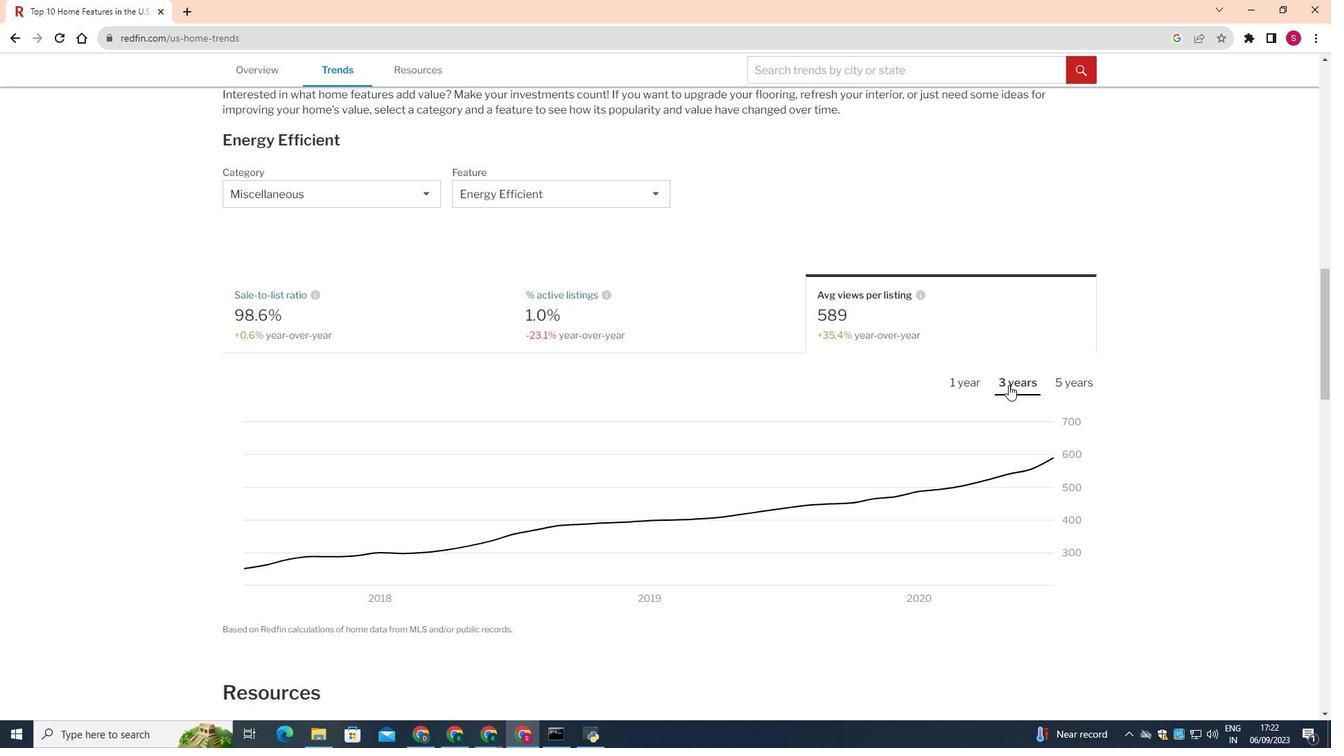
Action: Mouse moved to (374, 363)
Screenshot: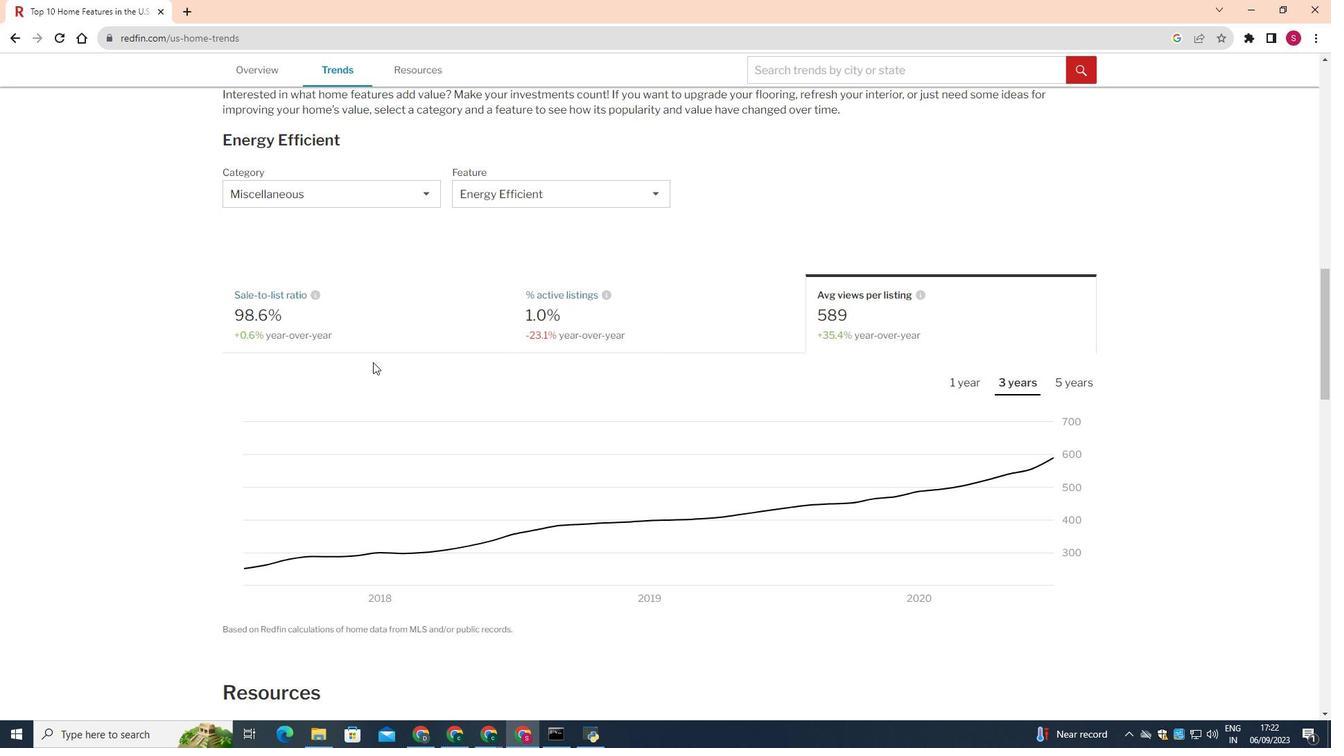 
